 Task: Add Sprouts Coconut & Shea Body Butter With Jojoba & Marula Oil to the cart.
Action: Mouse moved to (871, 336)
Screenshot: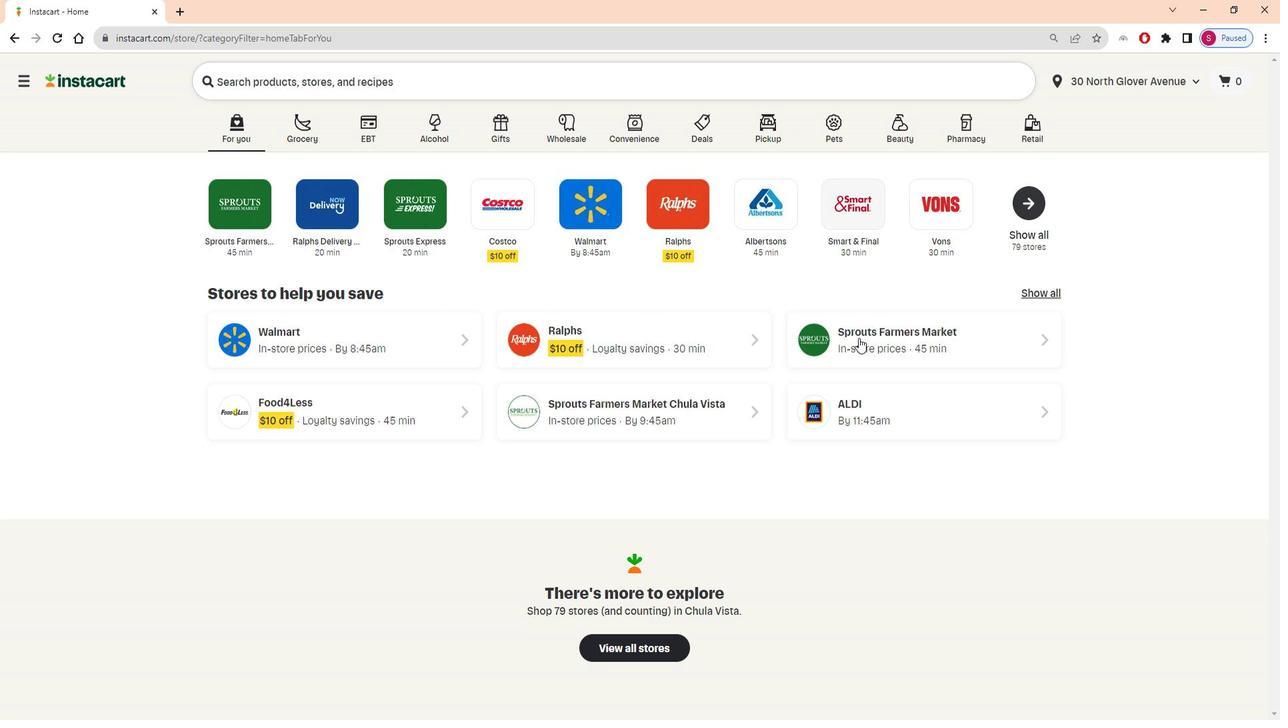 
Action: Mouse pressed left at (871, 336)
Screenshot: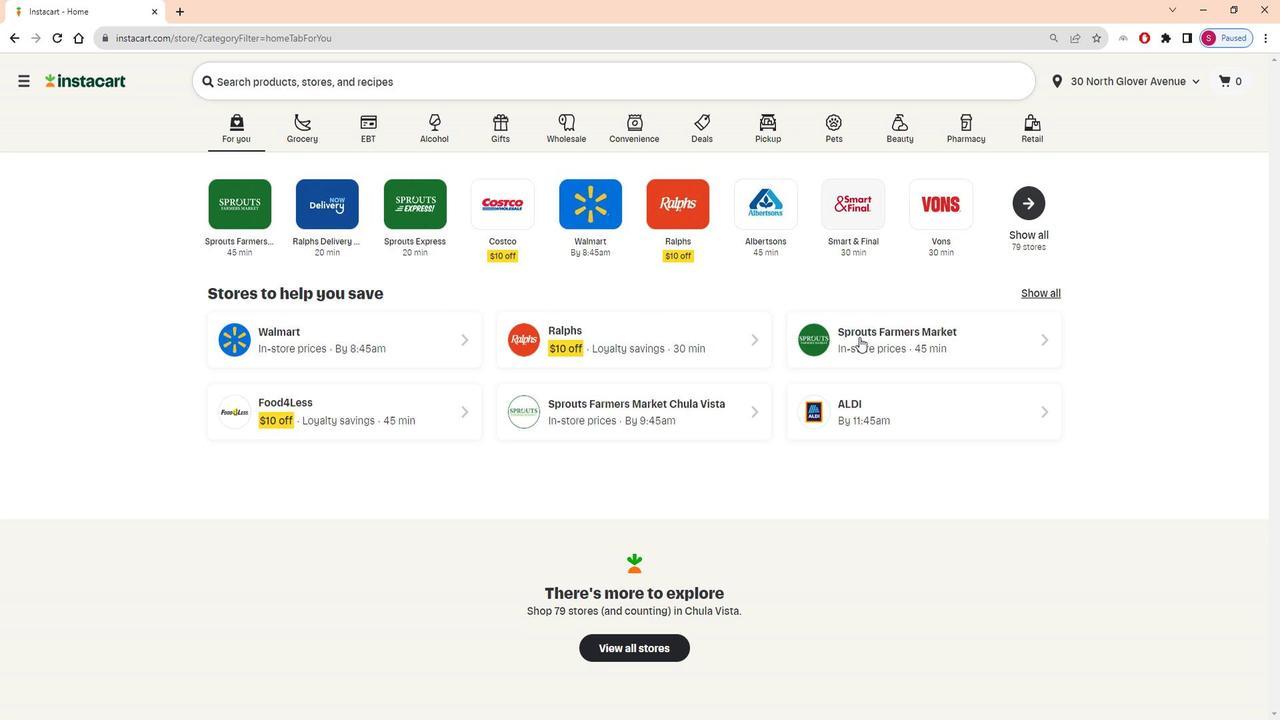 
Action: Mouse moved to (139, 460)
Screenshot: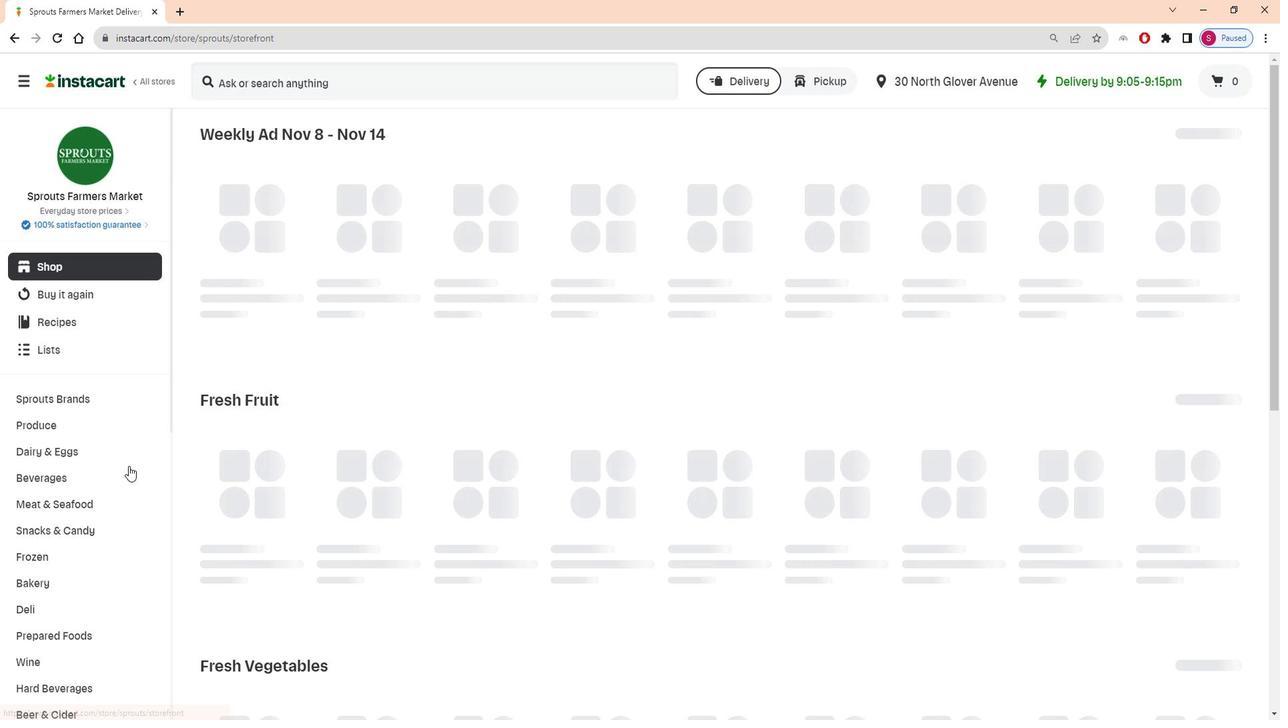 
Action: Mouse scrolled (139, 459) with delta (0, 0)
Screenshot: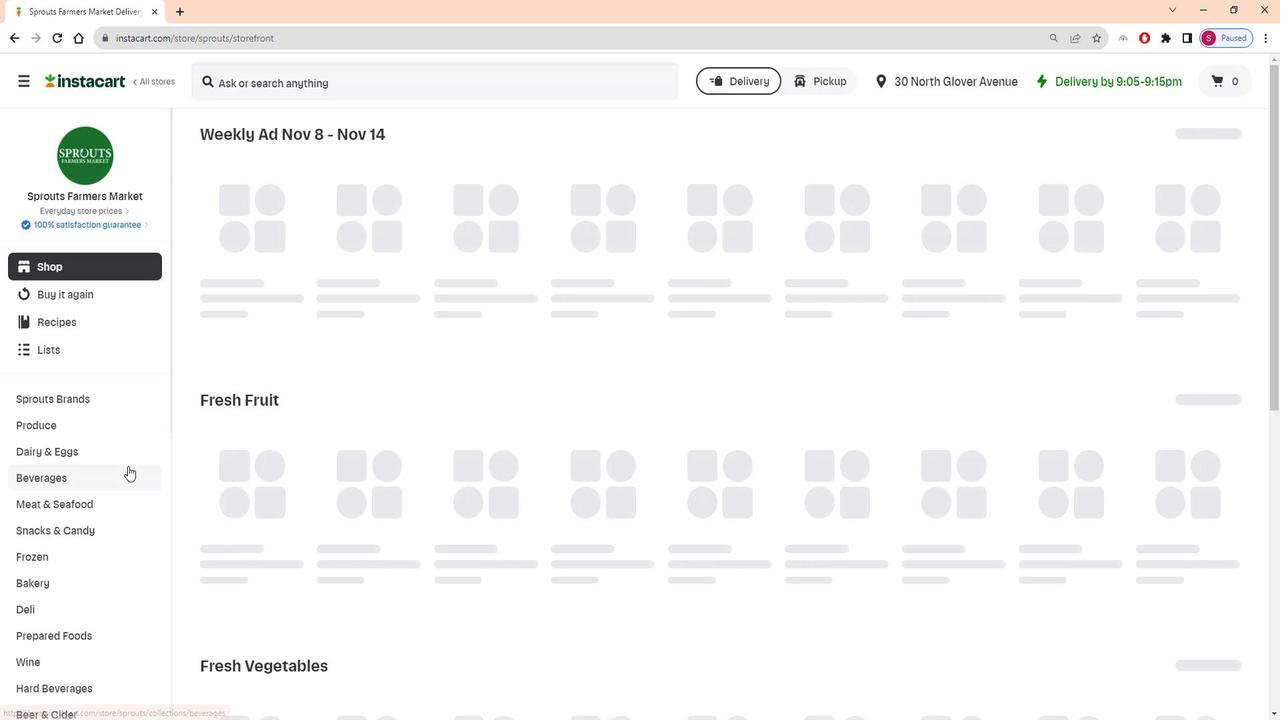 
Action: Mouse scrolled (139, 459) with delta (0, 0)
Screenshot: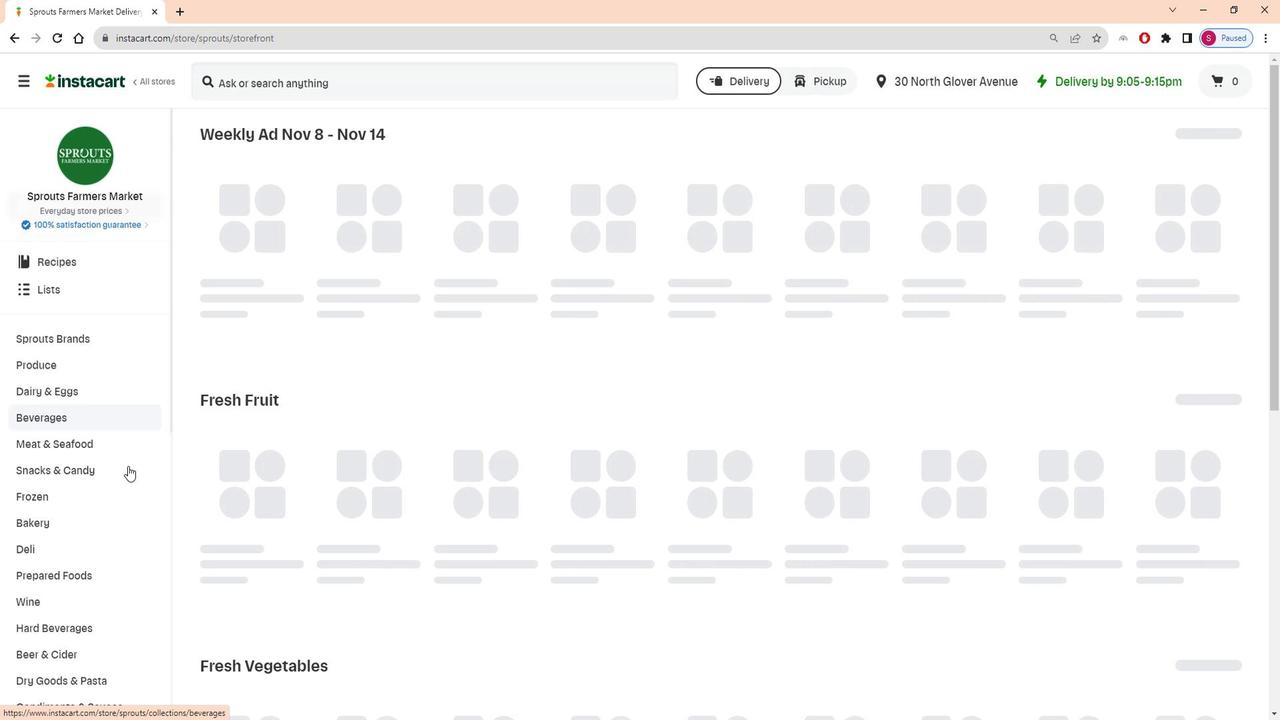 
Action: Mouse scrolled (139, 459) with delta (0, 0)
Screenshot: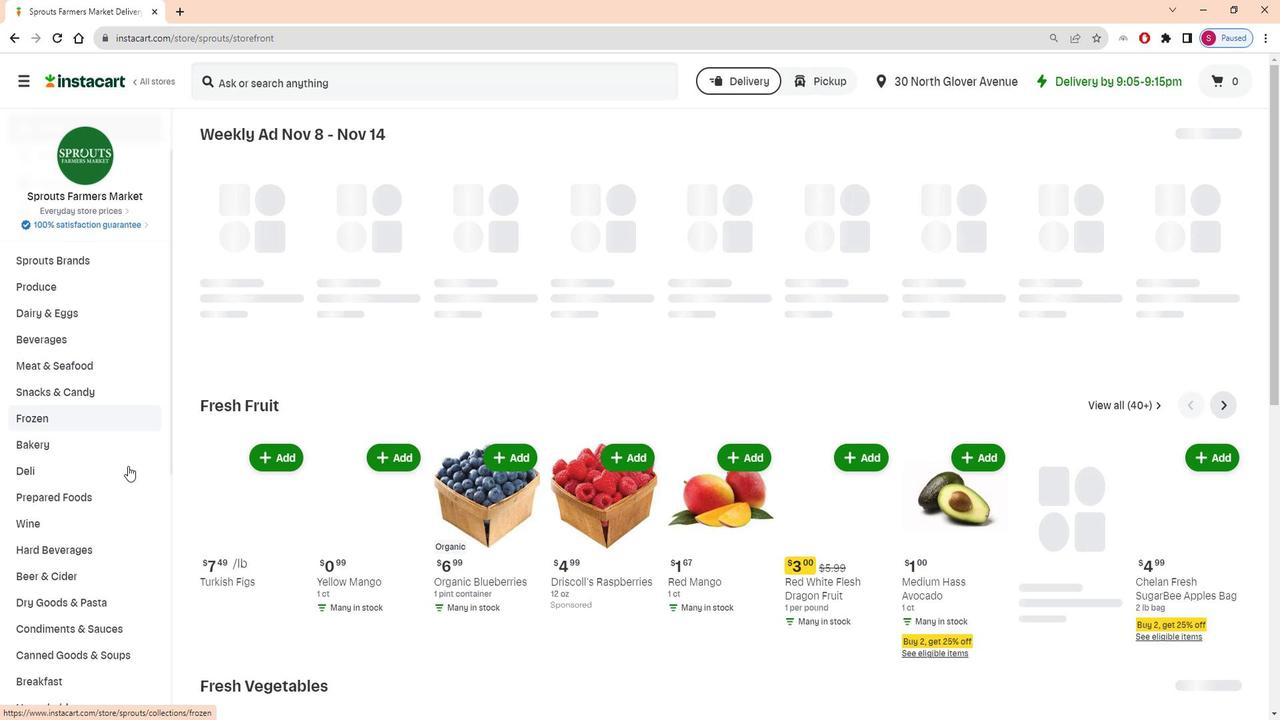 
Action: Mouse scrolled (139, 459) with delta (0, 0)
Screenshot: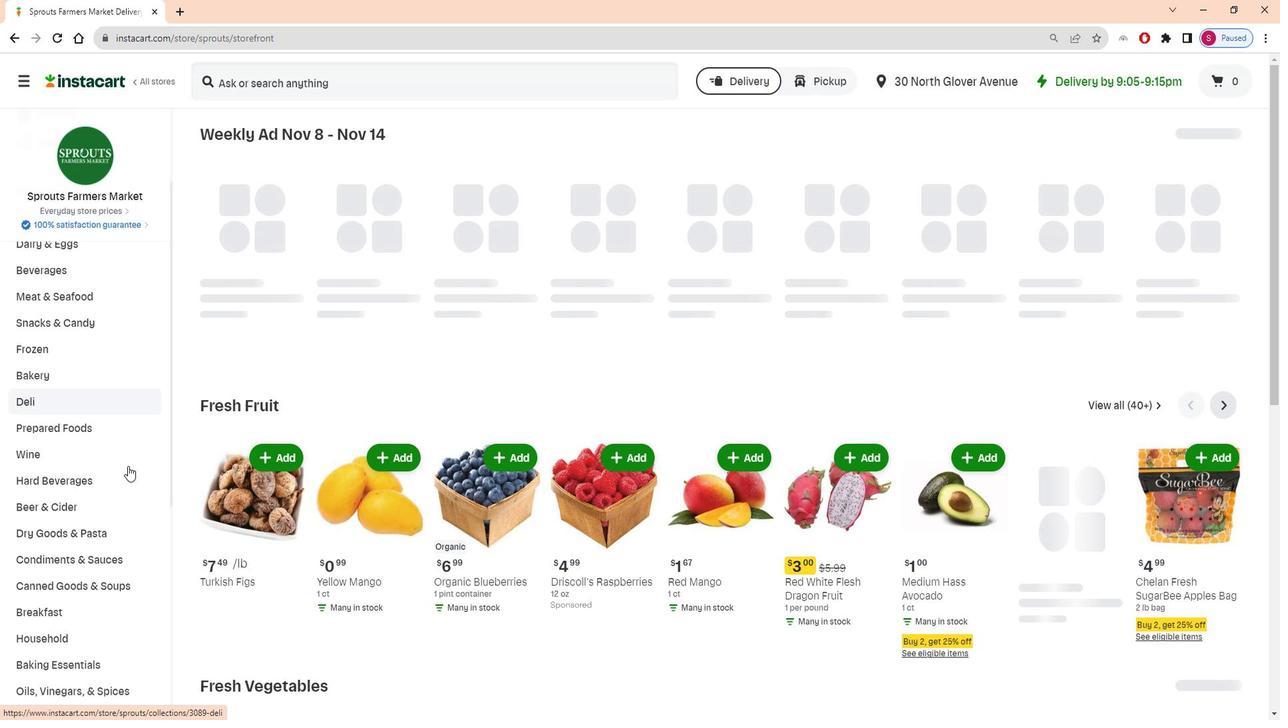 
Action: Mouse scrolled (139, 459) with delta (0, 0)
Screenshot: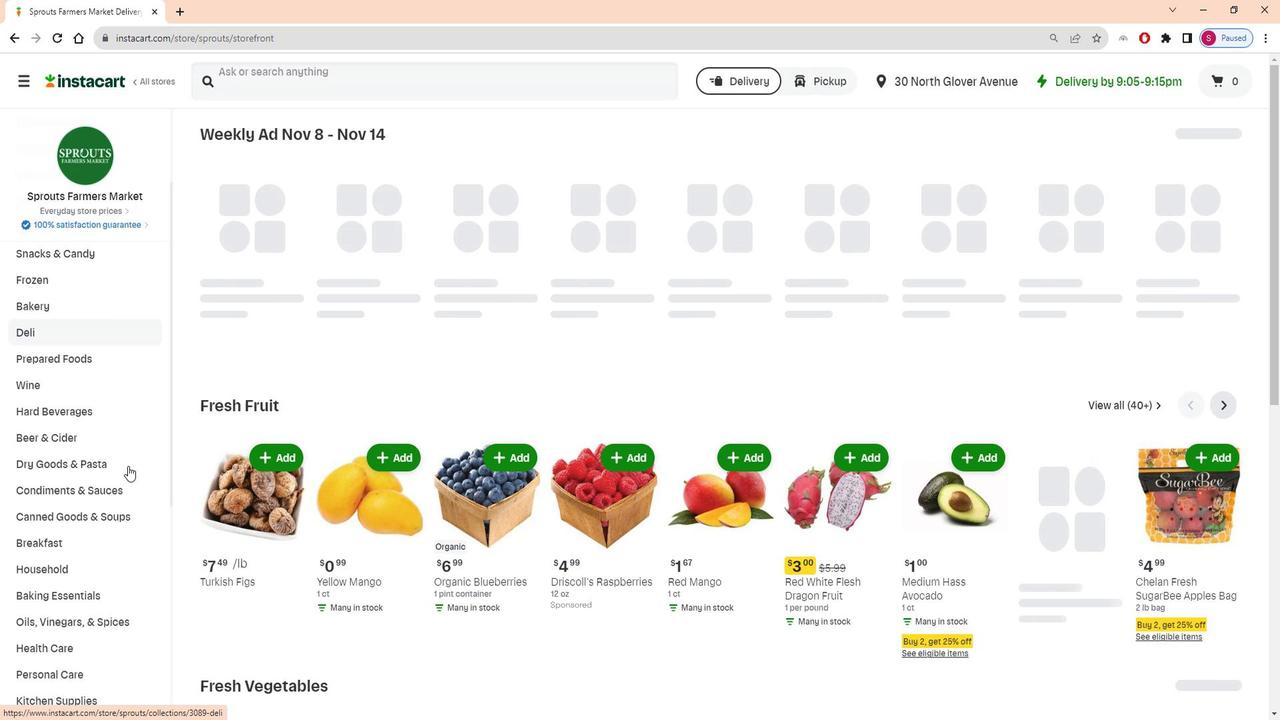 
Action: Mouse moved to (139, 460)
Screenshot: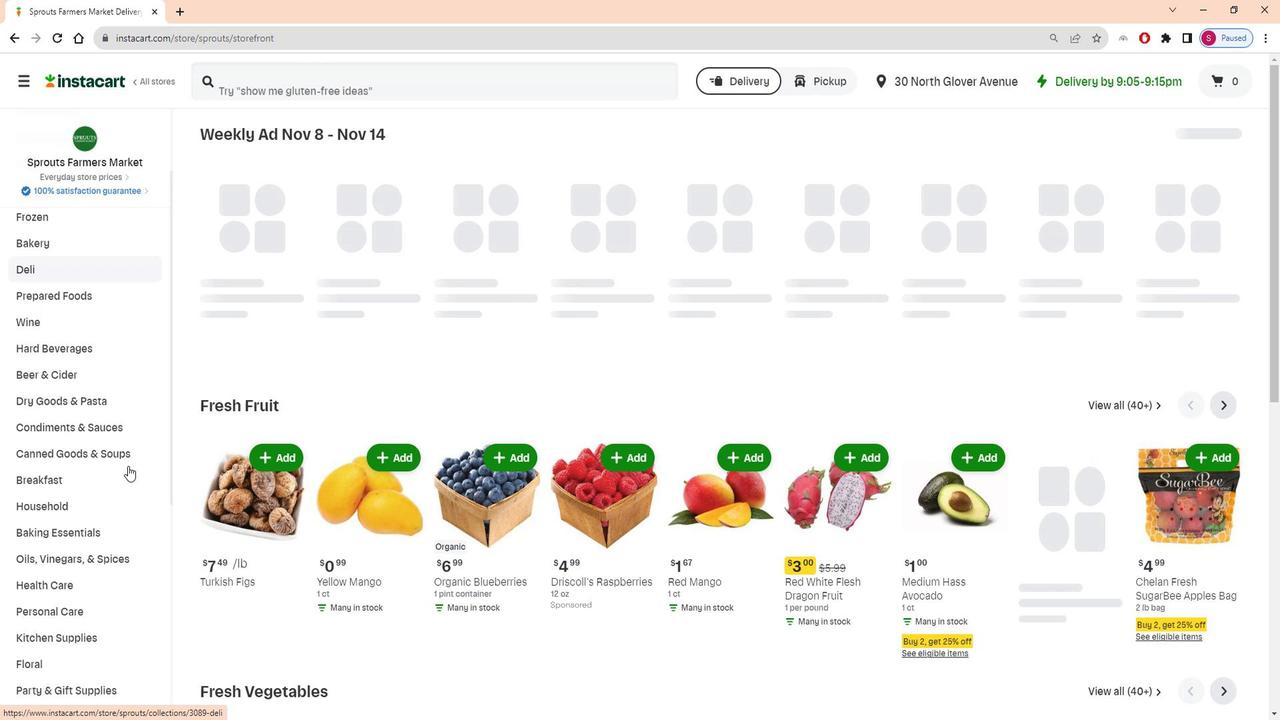 
Action: Mouse scrolled (139, 459) with delta (0, 0)
Screenshot: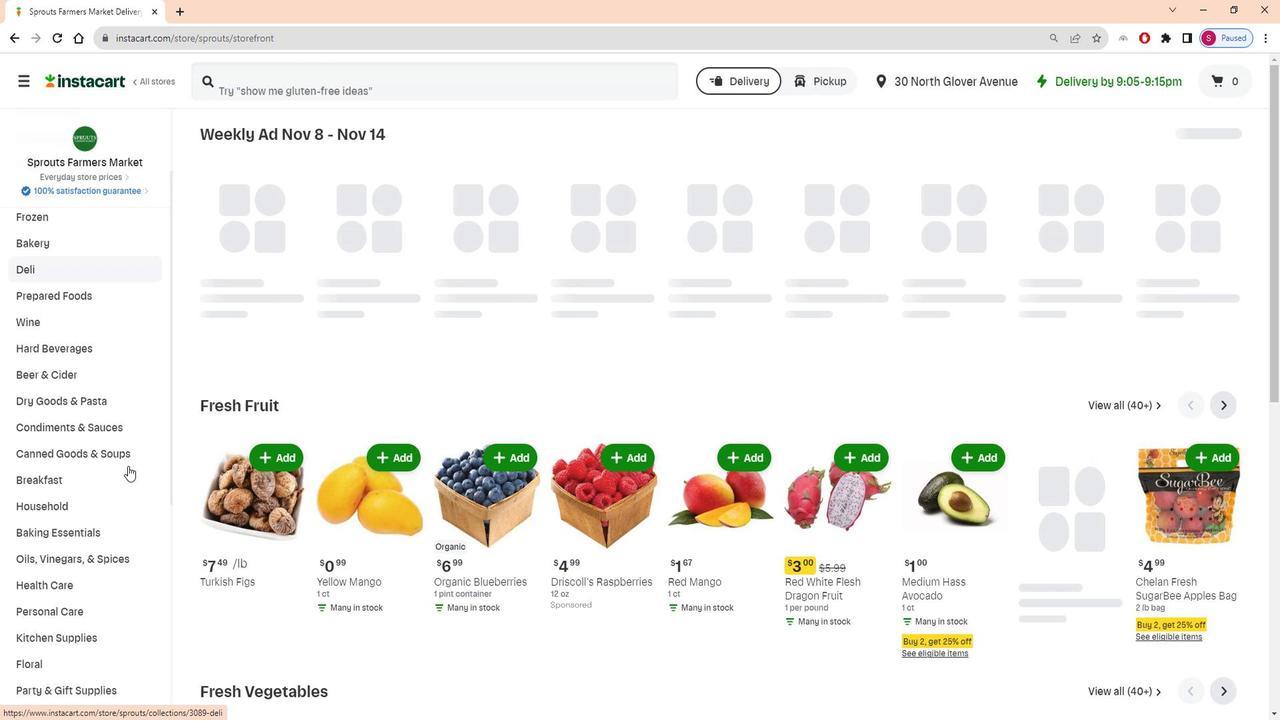 
Action: Mouse moved to (116, 520)
Screenshot: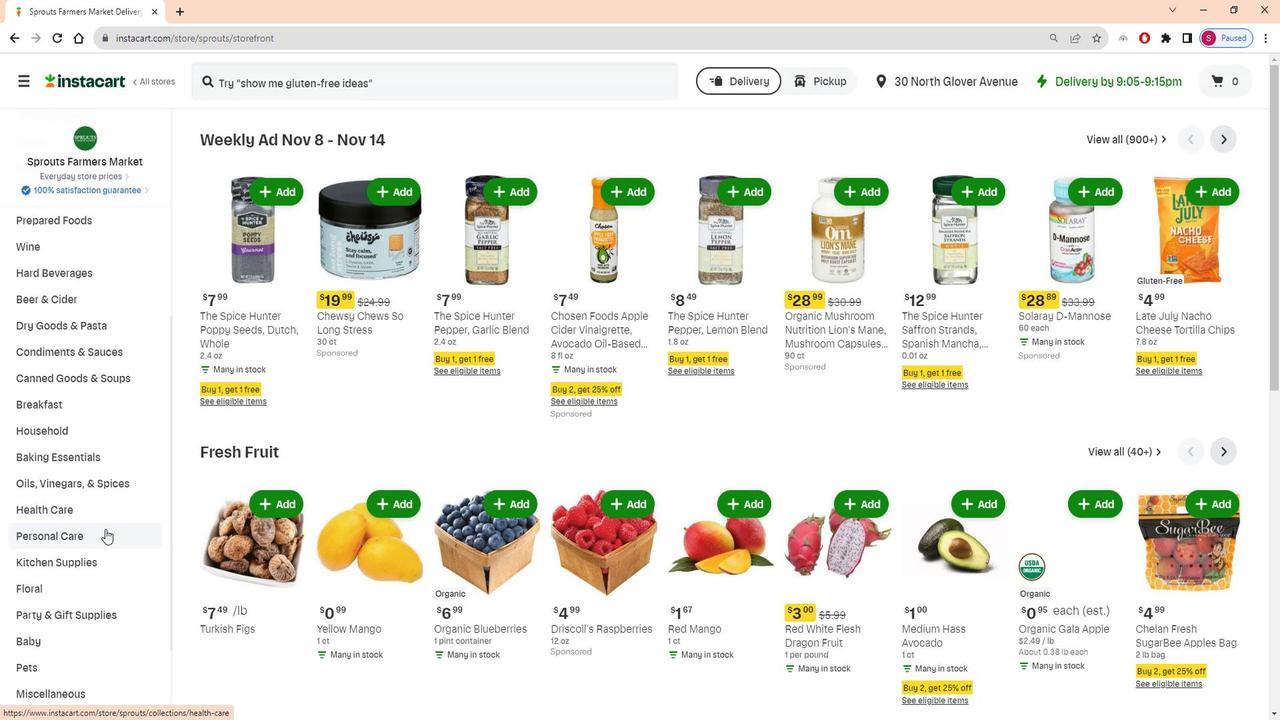 
Action: Mouse pressed left at (116, 520)
Screenshot: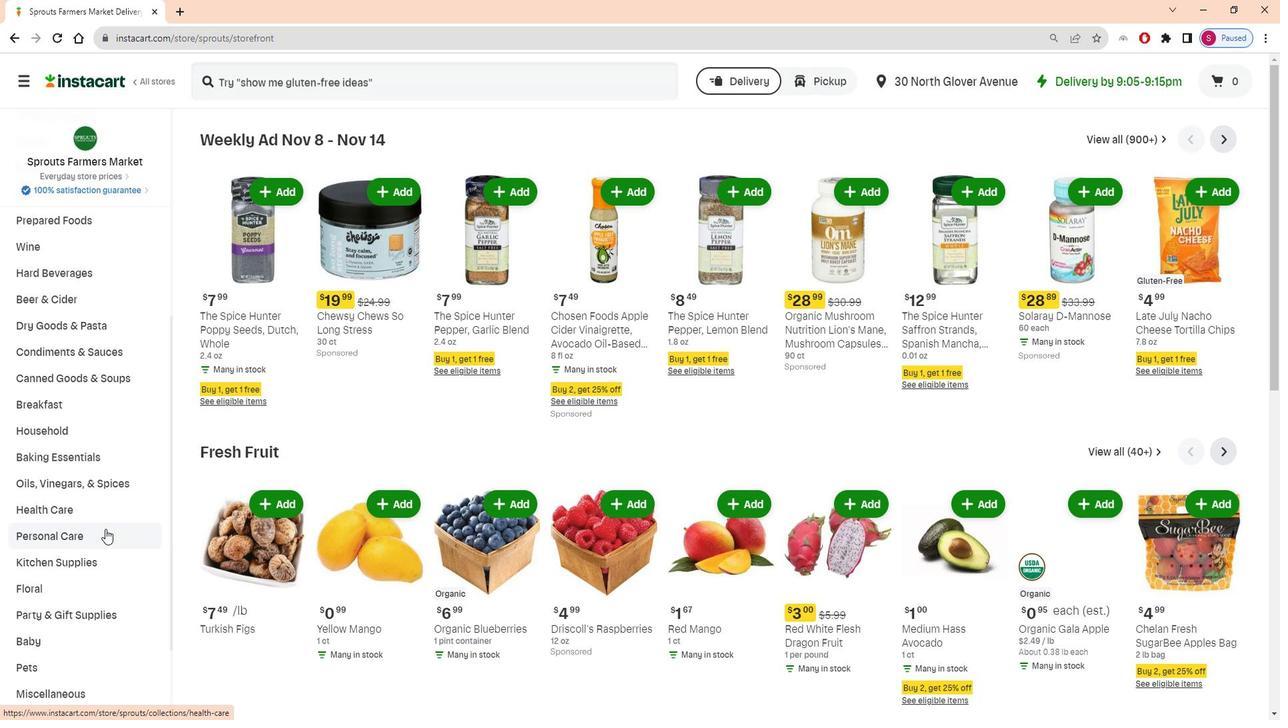 
Action: Mouse moved to (335, 181)
Screenshot: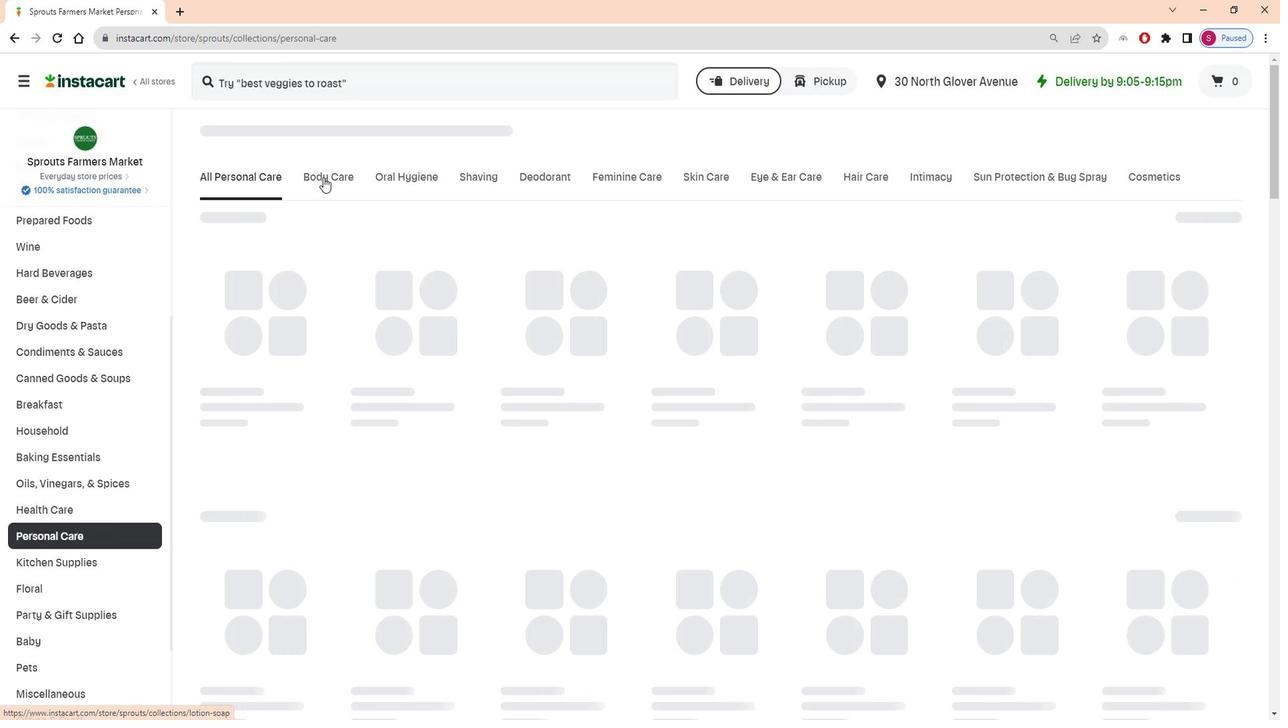 
Action: Mouse pressed left at (335, 181)
Screenshot: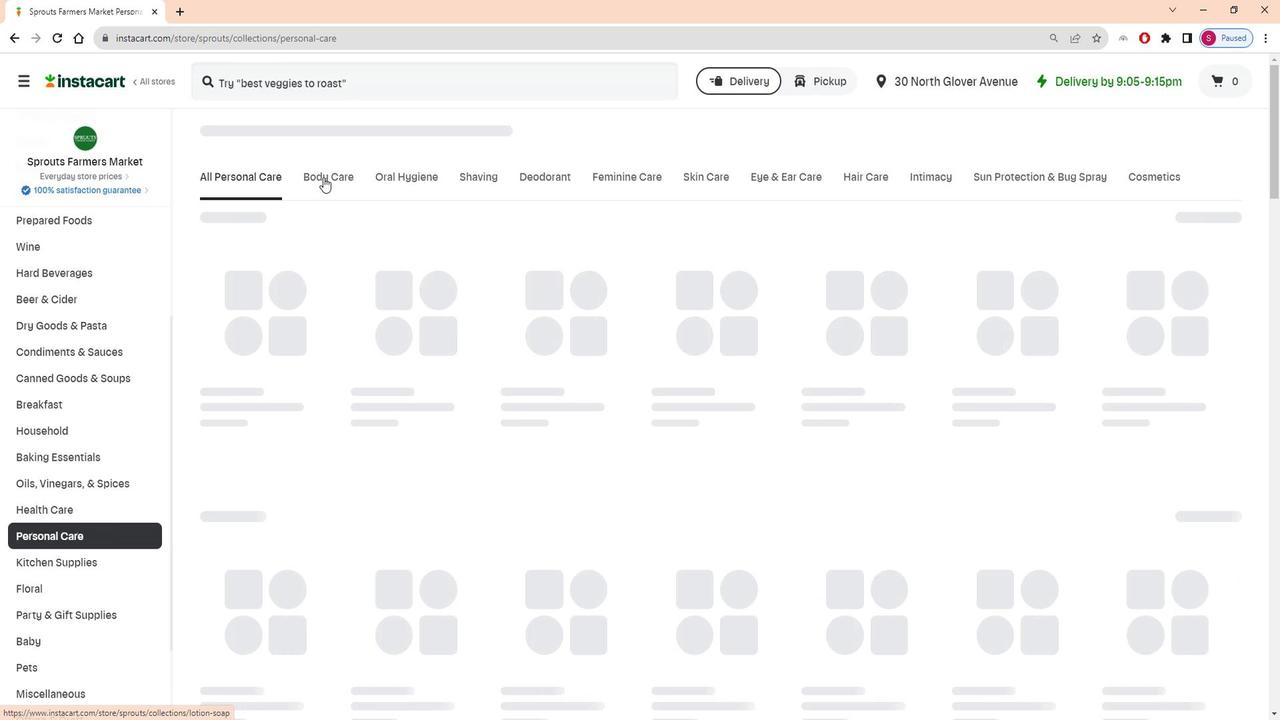 
Action: Mouse moved to (557, 239)
Screenshot: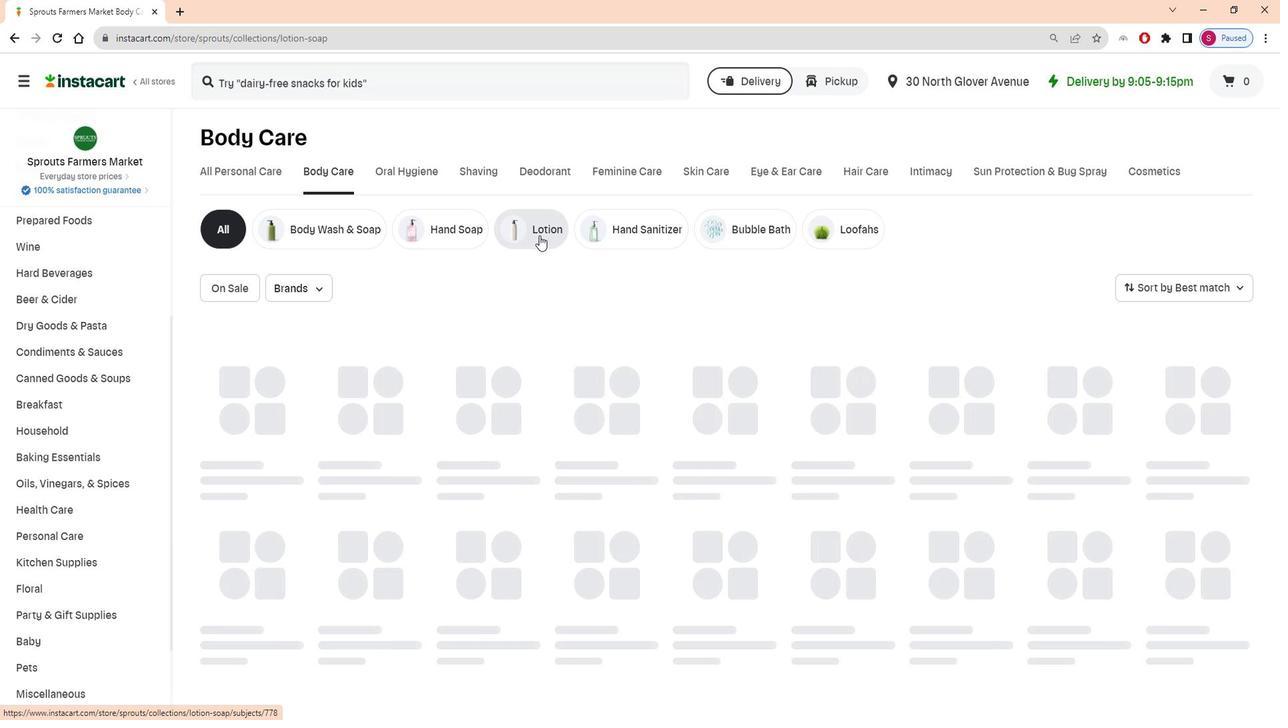 
Action: Mouse pressed left at (557, 239)
Screenshot: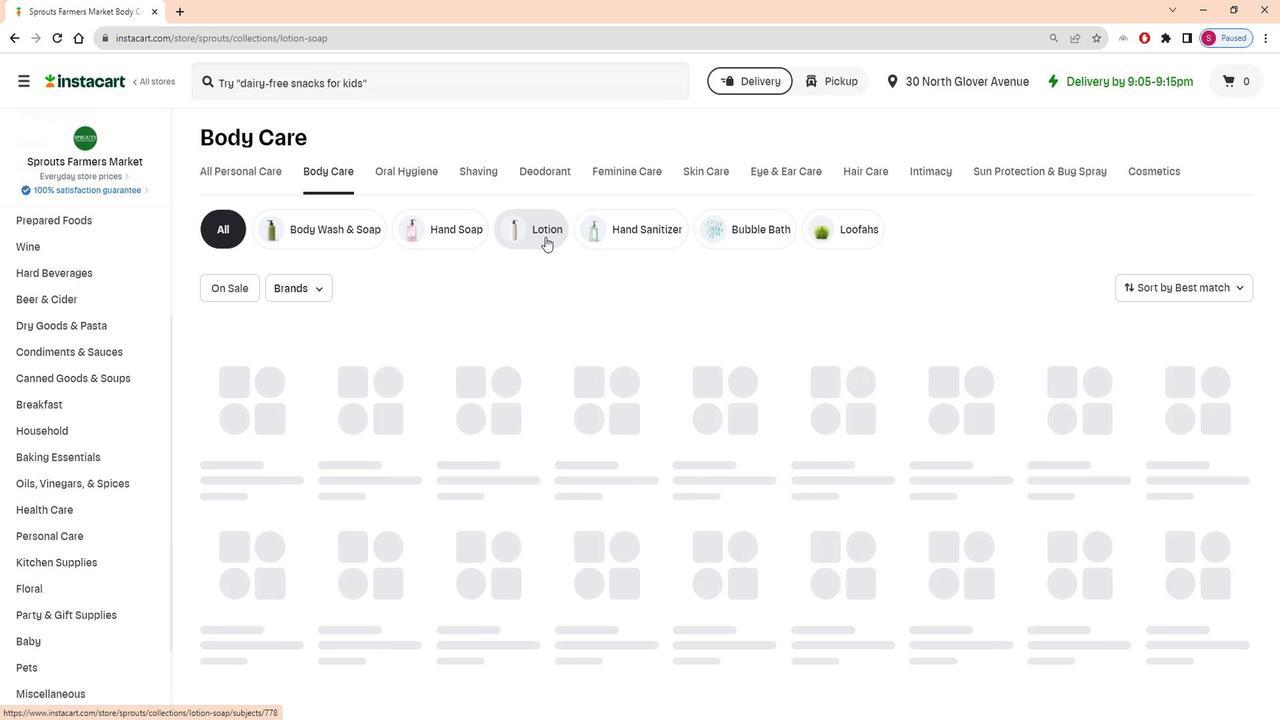 
Action: Mouse moved to (436, 94)
Screenshot: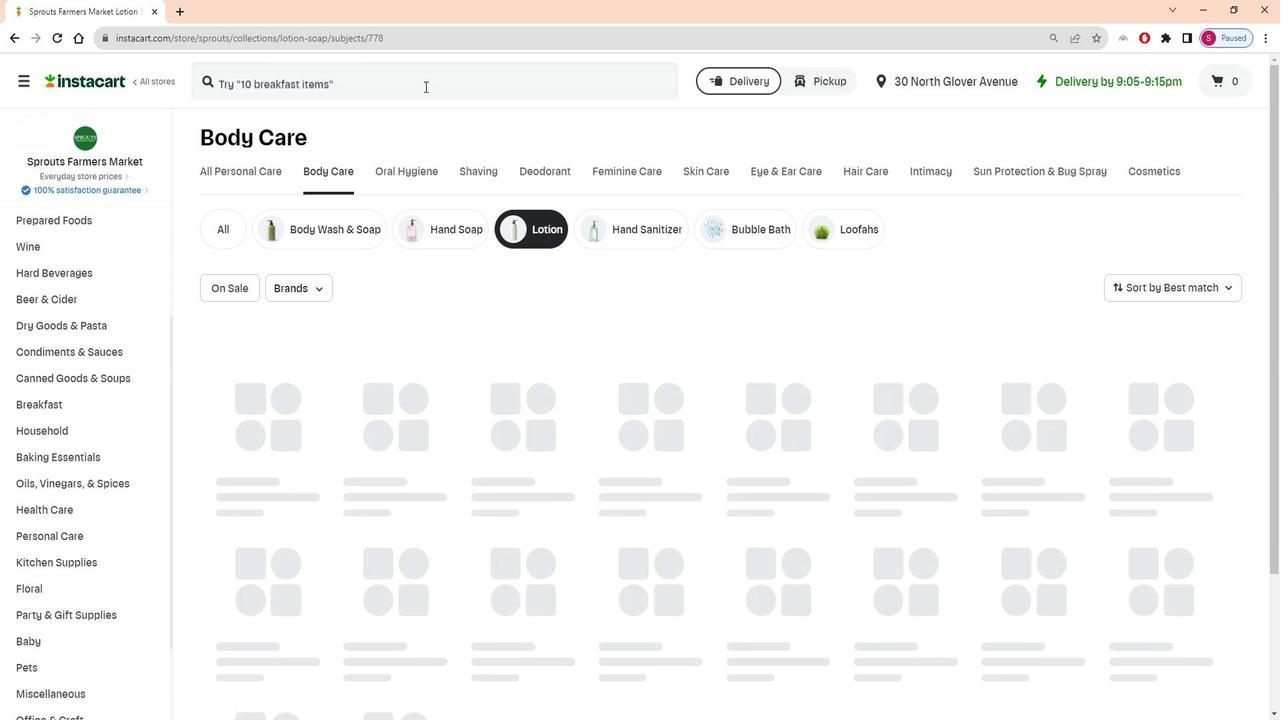 
Action: Mouse pressed left at (436, 94)
Screenshot: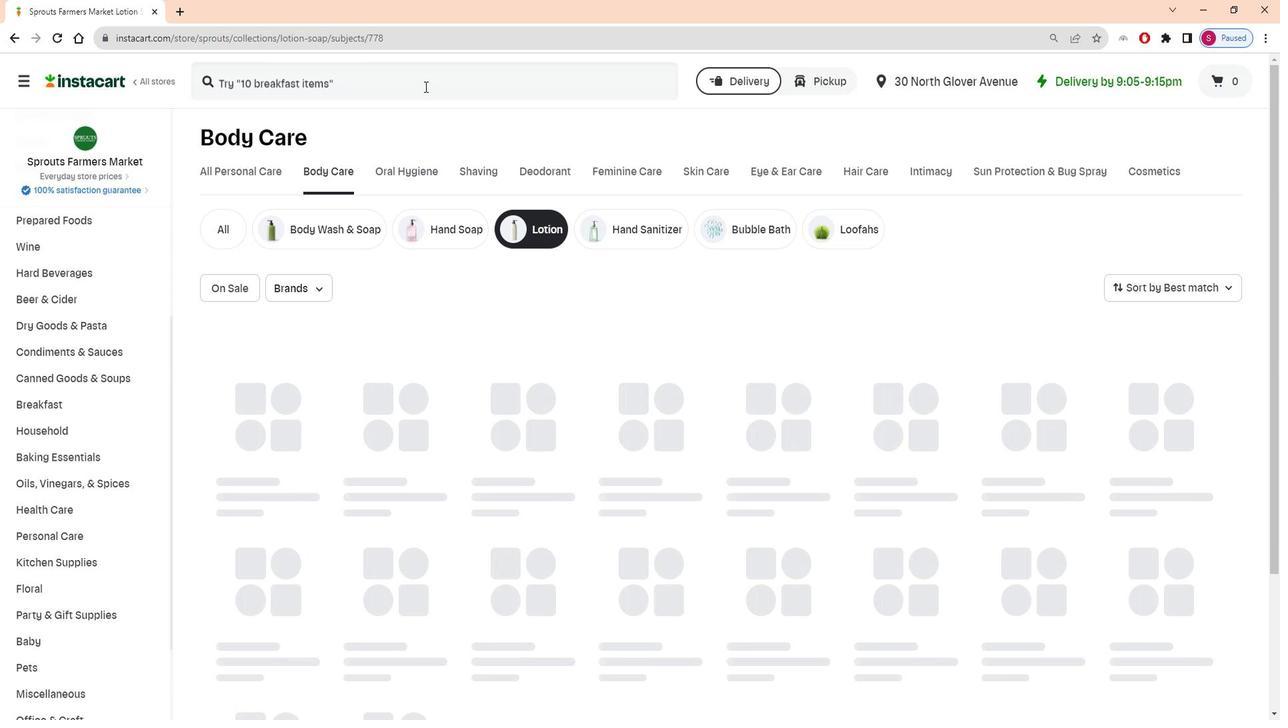 
Action: Key pressed <Key.shift>Sprouts<Key.space><Key.shift>Cocou<Key.backspace>nut<Key.space><Key.shift>&<Key.space><Key.shift>SHea<Key.space><Key.backspace><Key.backspace><Key.backspace><Key.backspace>hea<Key.space><Key.shift>Body<Key.space><Key.shift>Butter<Key.space><Key.shift>With<Key.space><Key.shift>Jojiob<Key.space>a<Key.backspace><Key.backspace><Key.backspace><Key.backspace><Key.backspace><Key.backspace>joba<Key.space><Key.shift><Key.shift><Key.shift>&<Key.space><Key.shift>Marula<Key.space><Key.shift>Oil<Key.space><Key.enter>
Screenshot: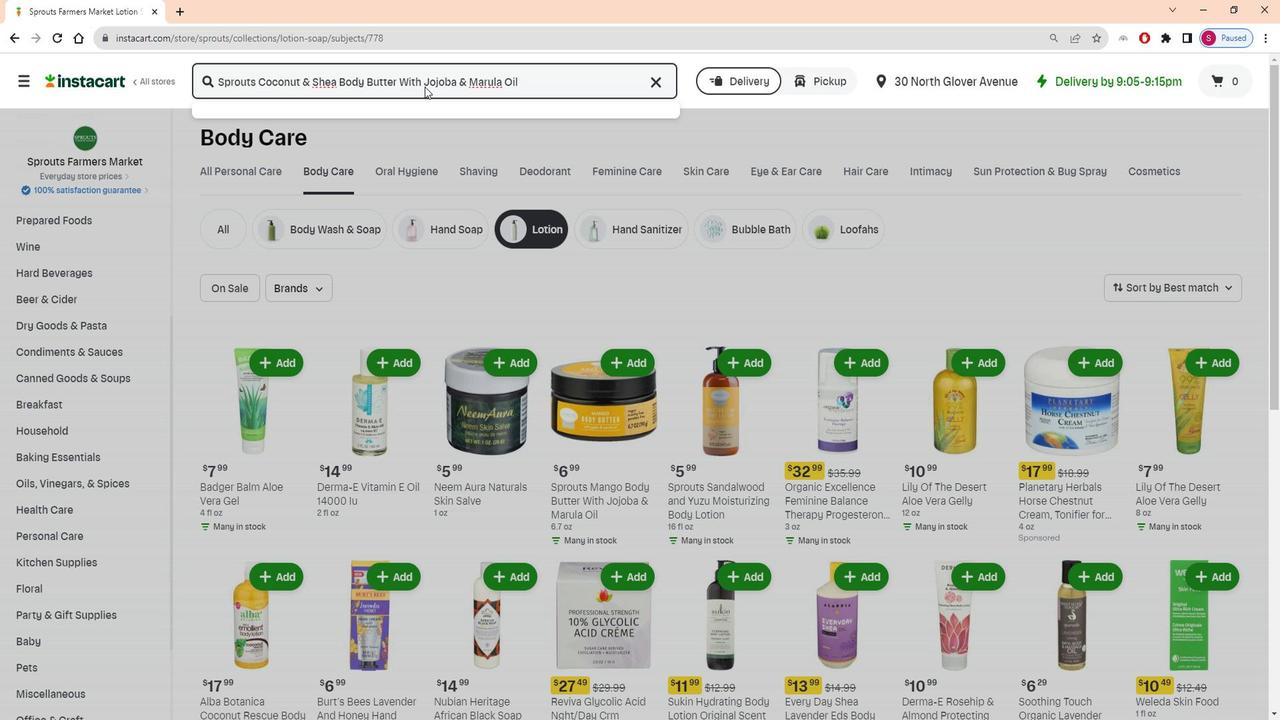 
Action: Mouse moved to (237, 205)
Screenshot: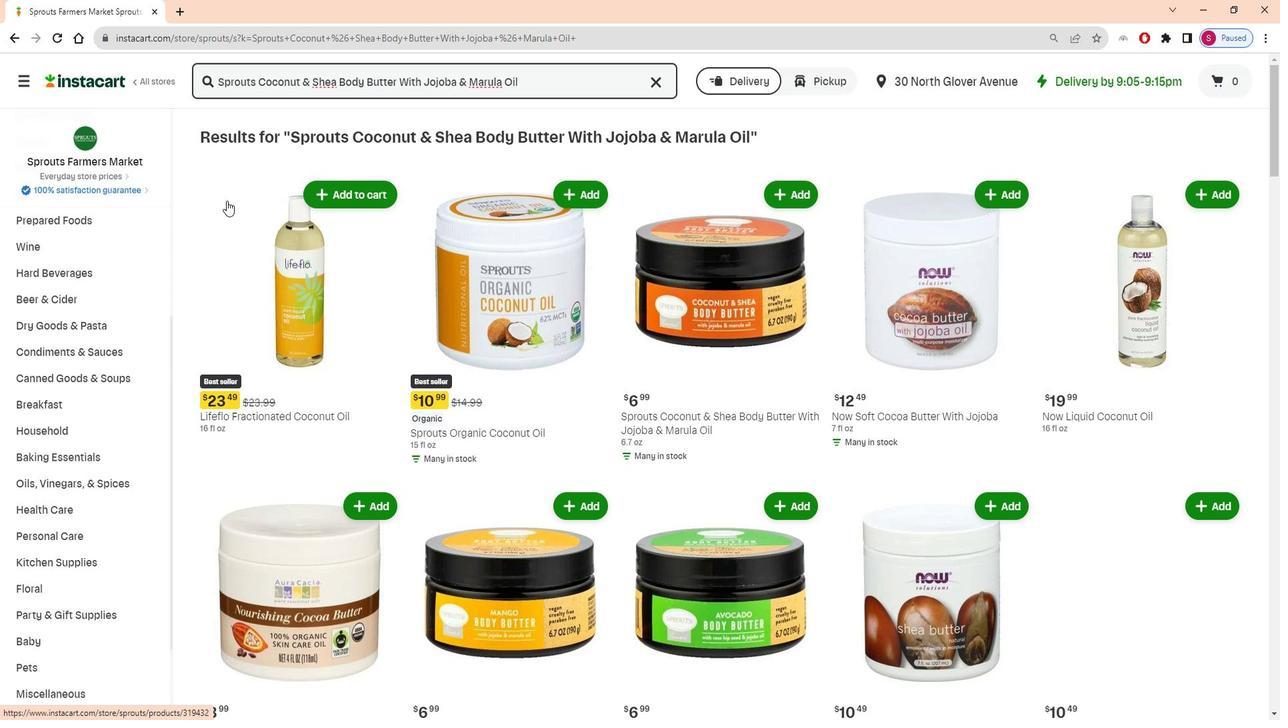 
Action: Mouse scrolled (237, 204) with delta (0, 0)
Screenshot: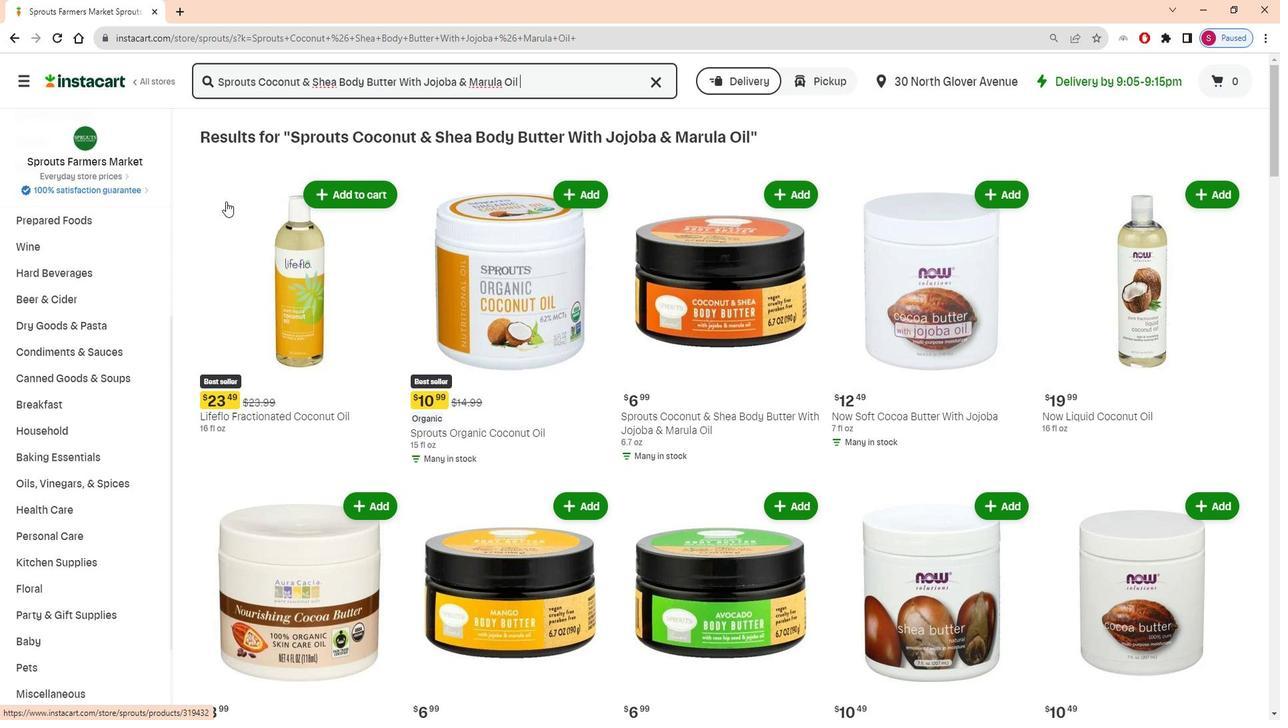 
Action: Mouse moved to (353, 242)
Screenshot: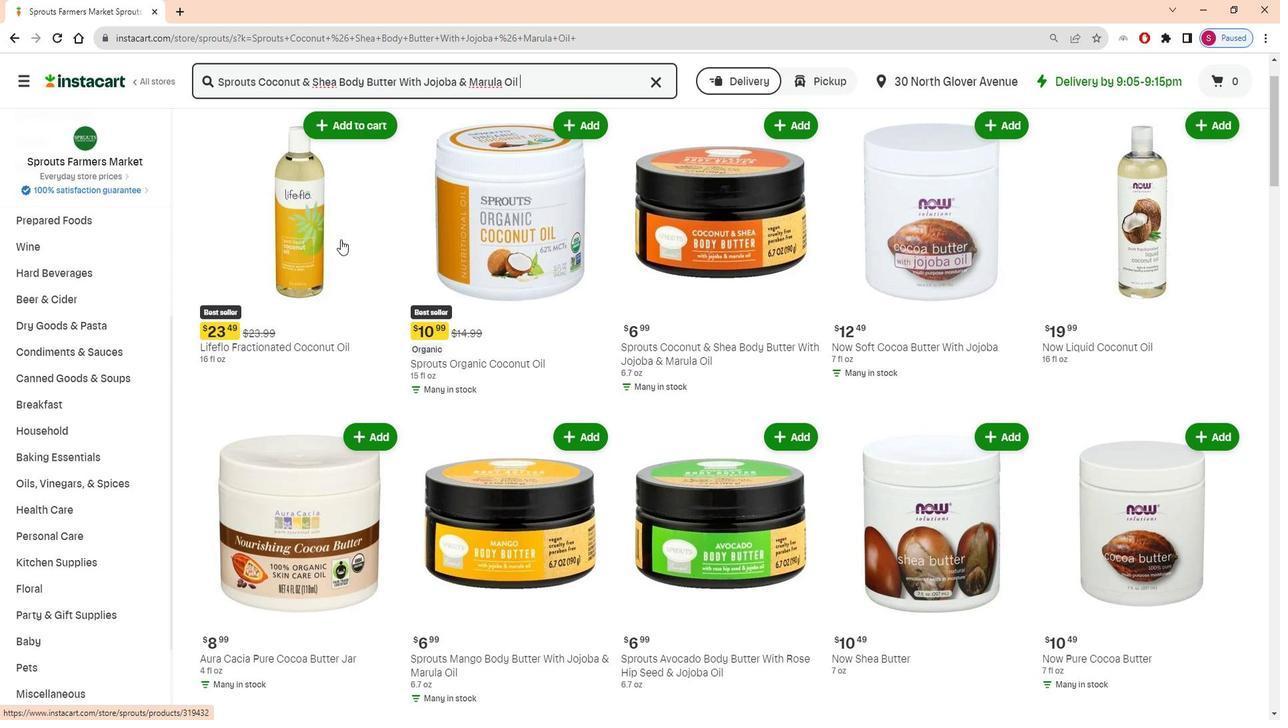 
Action: Mouse scrolled (353, 242) with delta (0, 0)
Screenshot: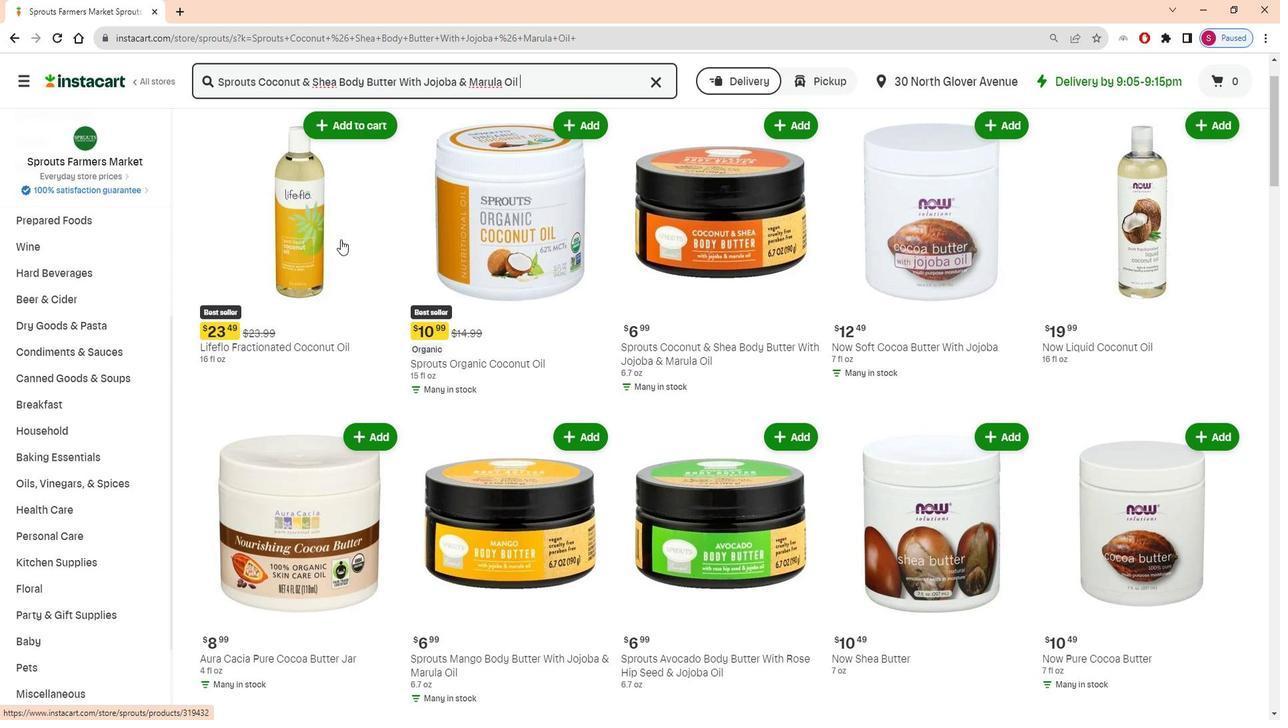 
Action: Mouse moved to (807, 185)
Screenshot: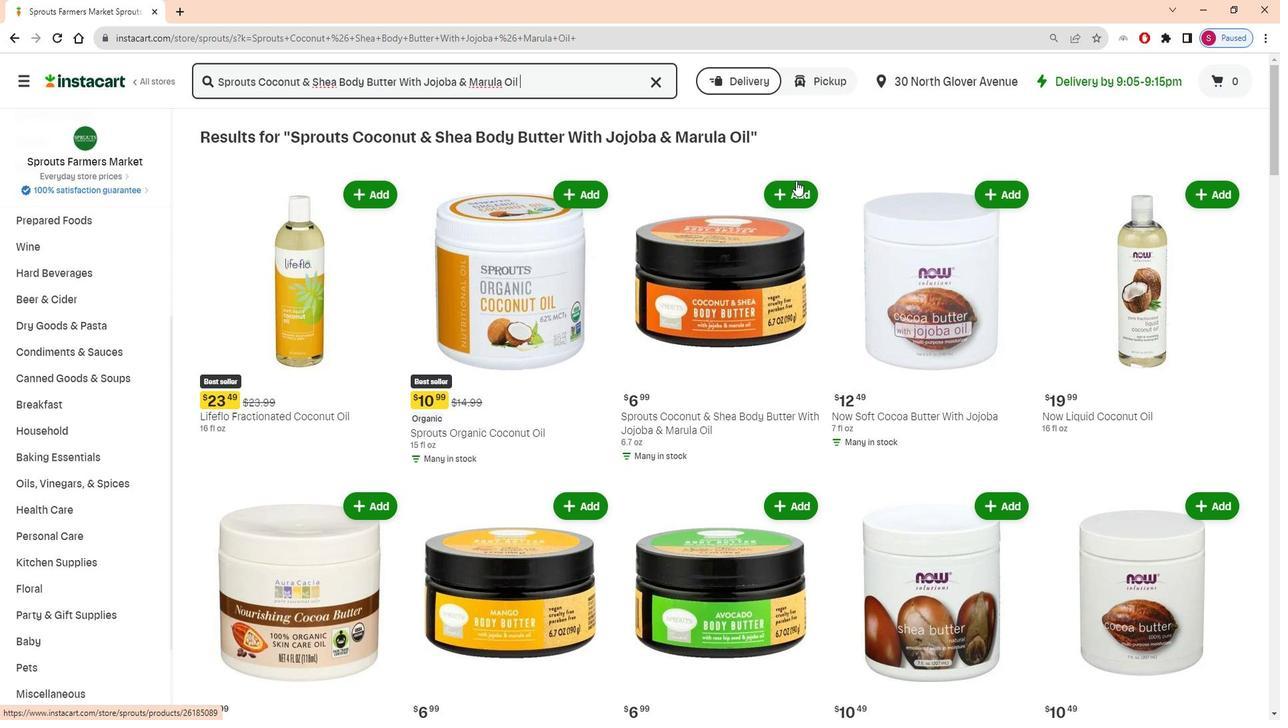
Action: Mouse pressed left at (807, 185)
Screenshot: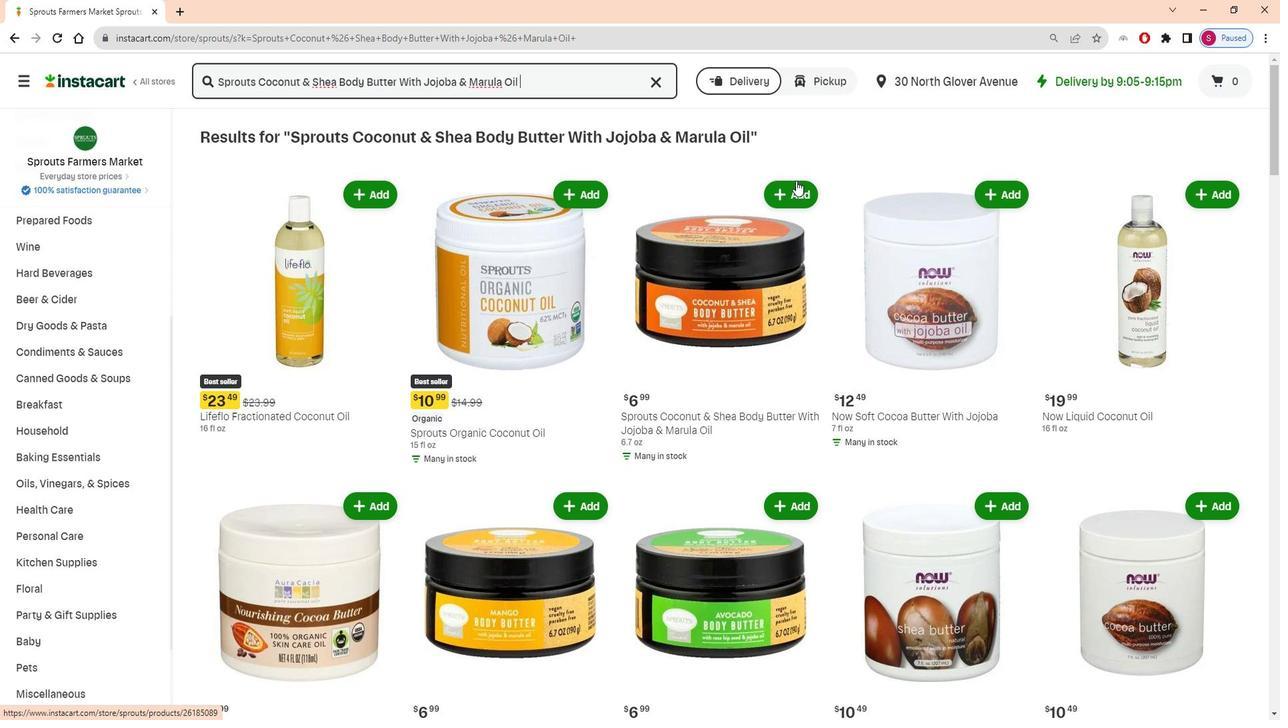 
Action: Mouse moved to (807, 197)
Screenshot: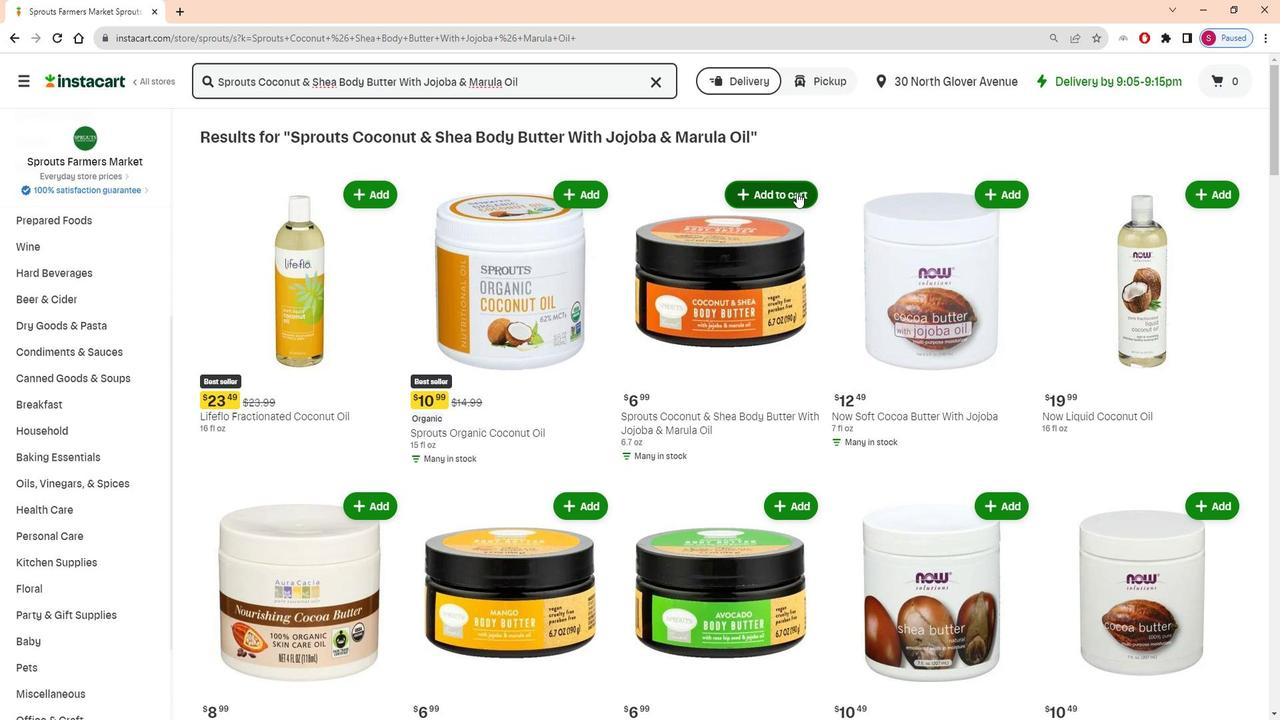 
Action: Mouse pressed left at (807, 197)
Screenshot: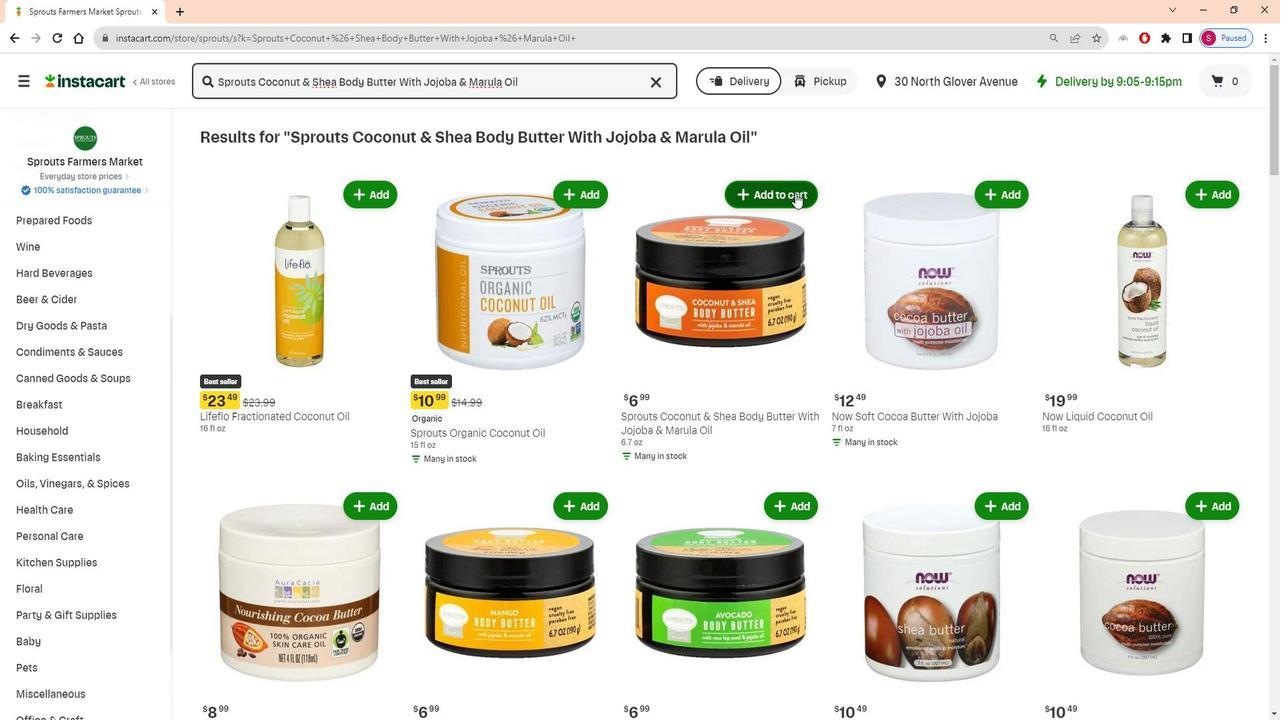
Action: Mouse moved to (869, 158)
Screenshot: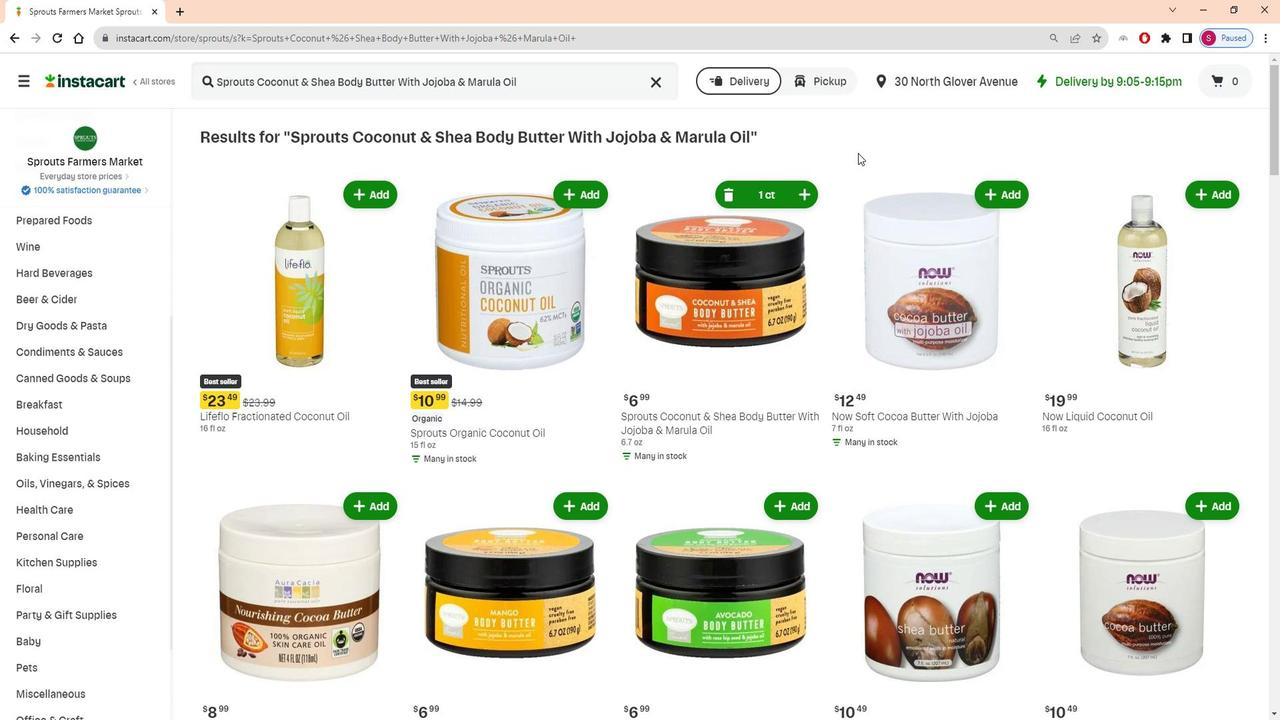 
